 Task: Change the visibility to private.
Action: Mouse pressed left at (232, 187)
Screenshot: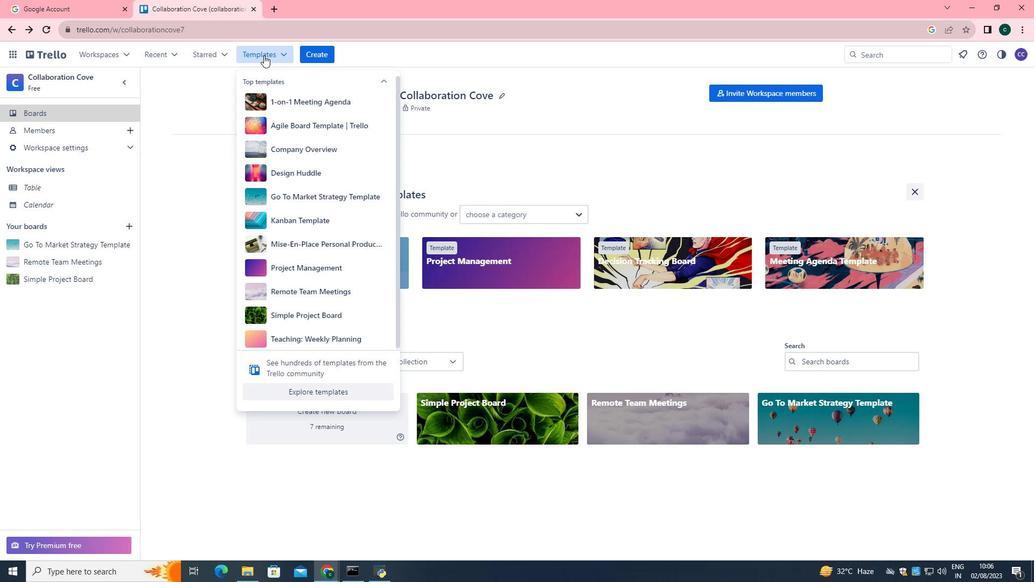 
Action: Mouse moved to (252, 317)
Screenshot: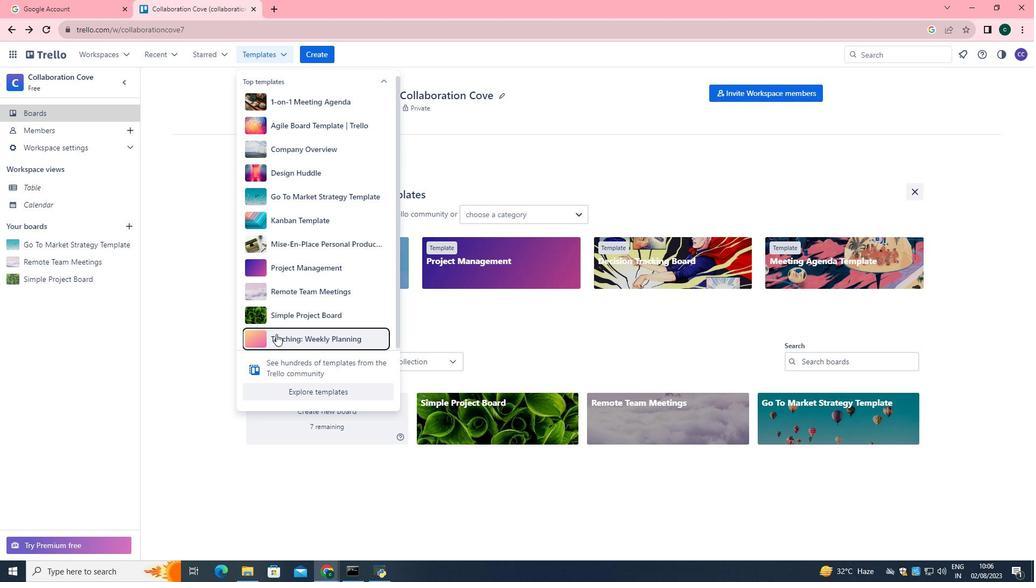 
Action: Mouse pressed left at (252, 317)
Screenshot: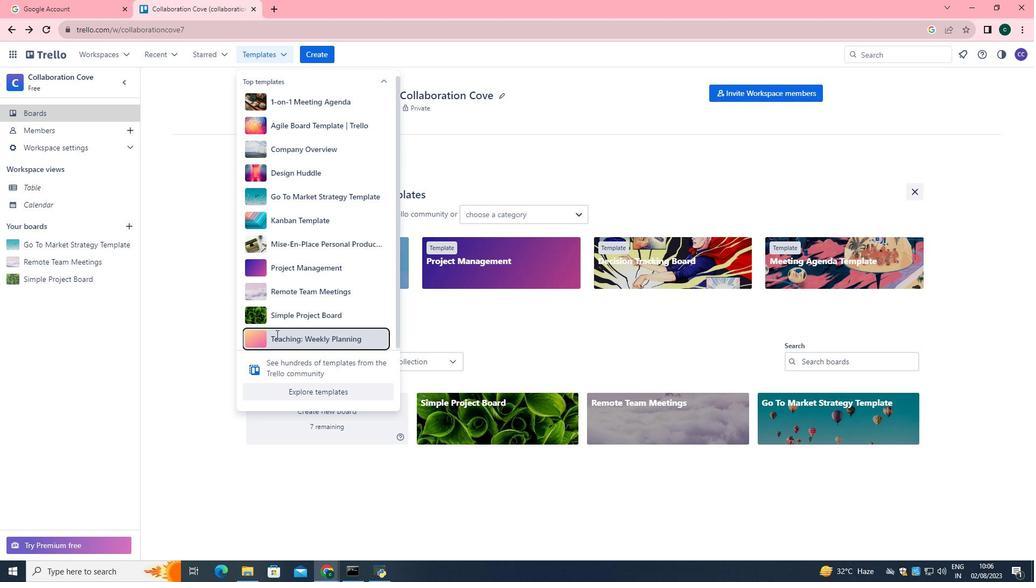 
Action: Mouse moved to (313, 285)
Screenshot: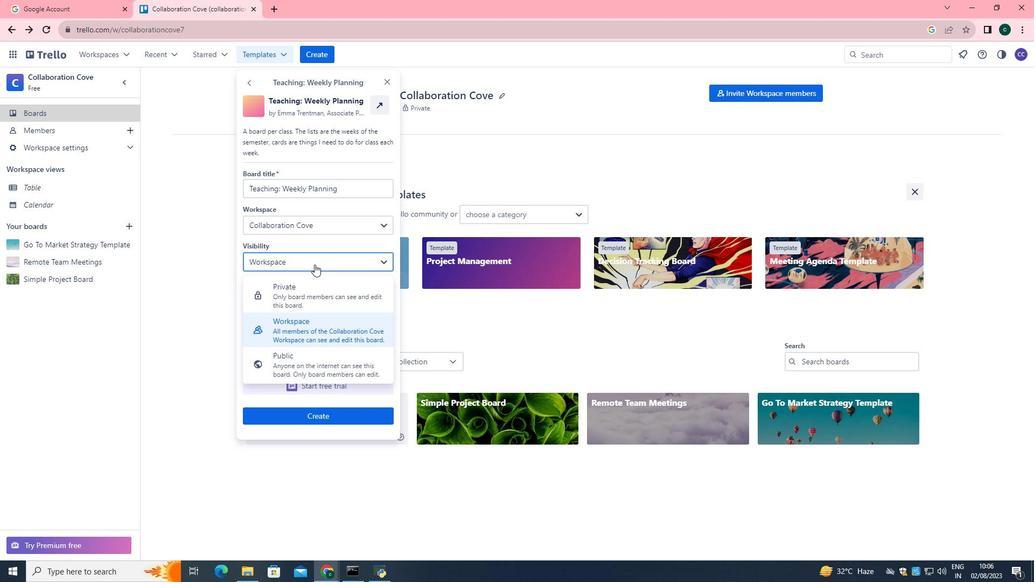 
Action: Mouse pressed left at (313, 285)
Screenshot: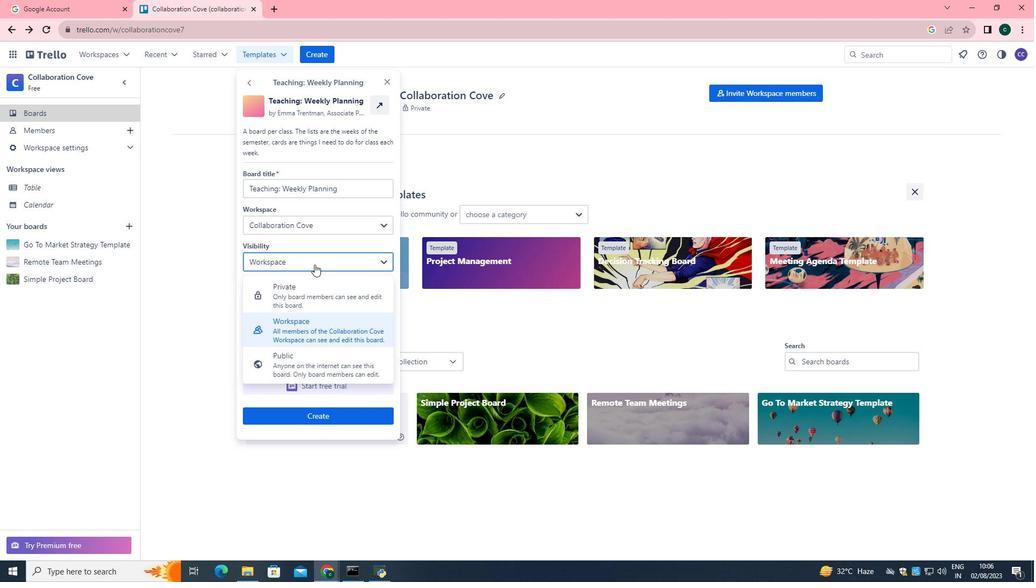 
Action: Mouse moved to (316, 296)
Screenshot: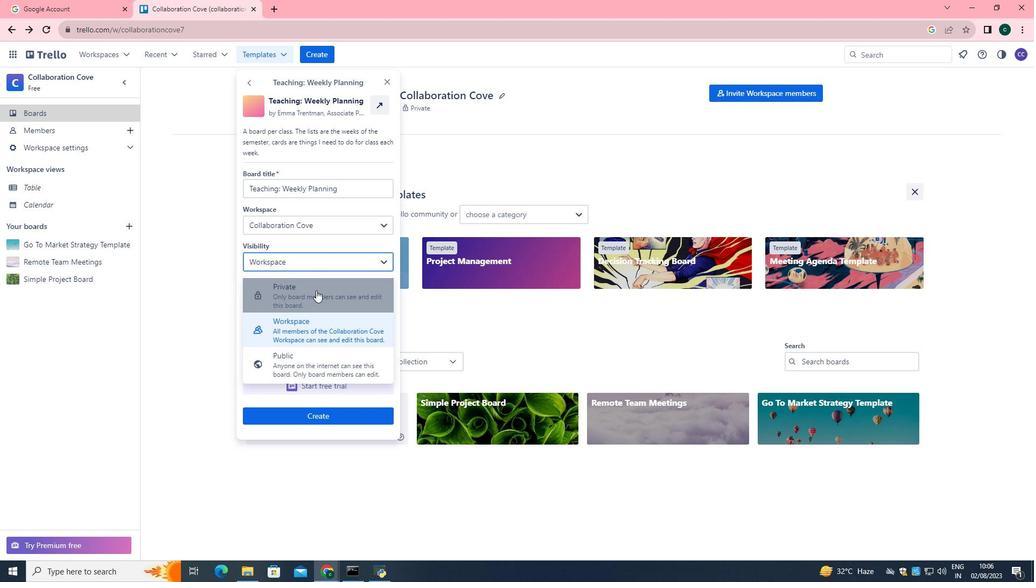 
Action: Mouse pressed left at (316, 296)
Screenshot: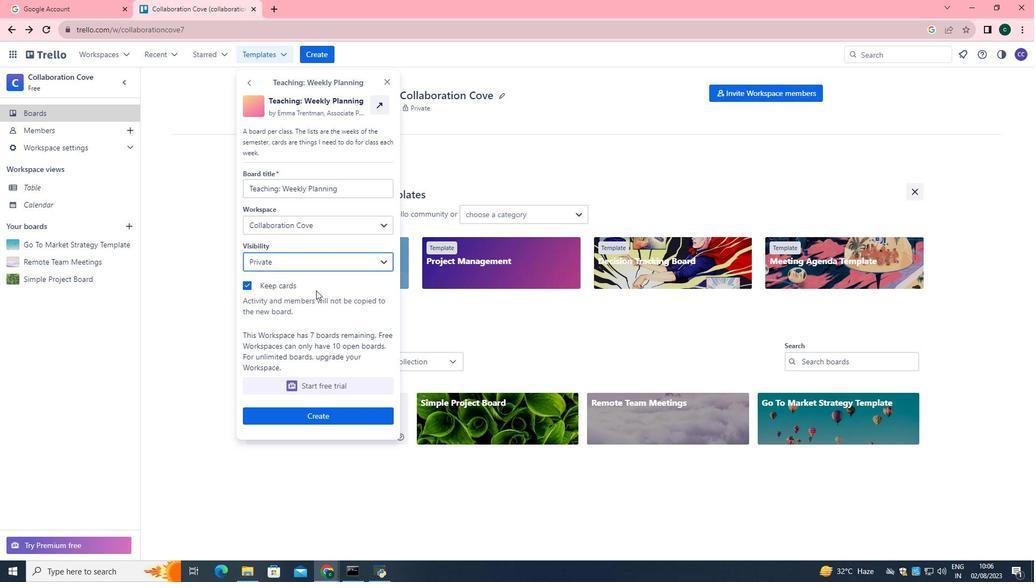 
